 Task: Assign in the project TriumphTech the issue 'Create a new online platform for online dance classes with advanced motion tracking and analysis features' to the sprint 'Epic Excursion'.
Action: Mouse moved to (1016, 196)
Screenshot: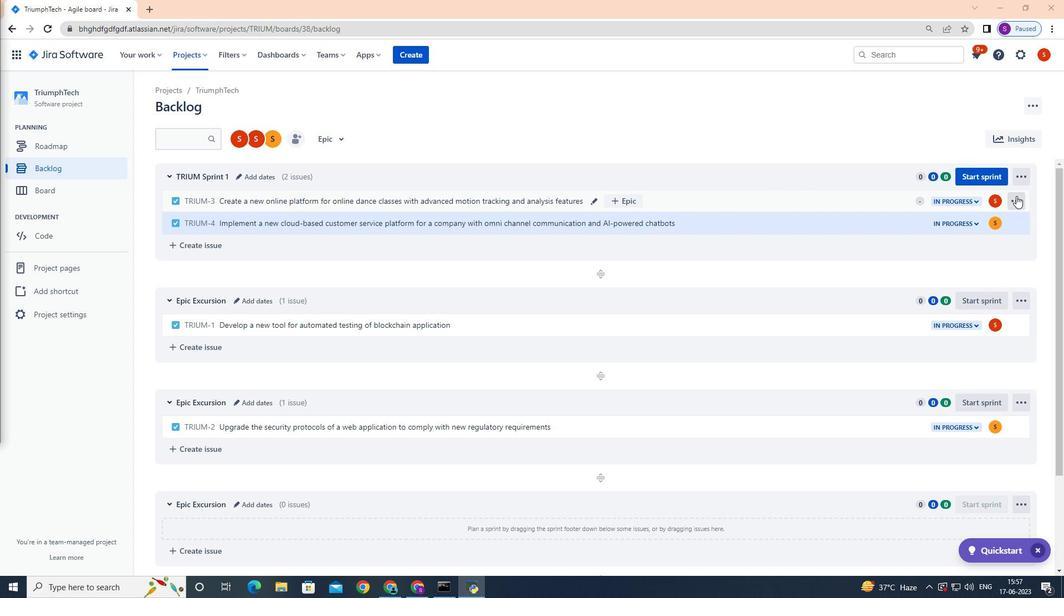 
Action: Mouse pressed left at (1016, 196)
Screenshot: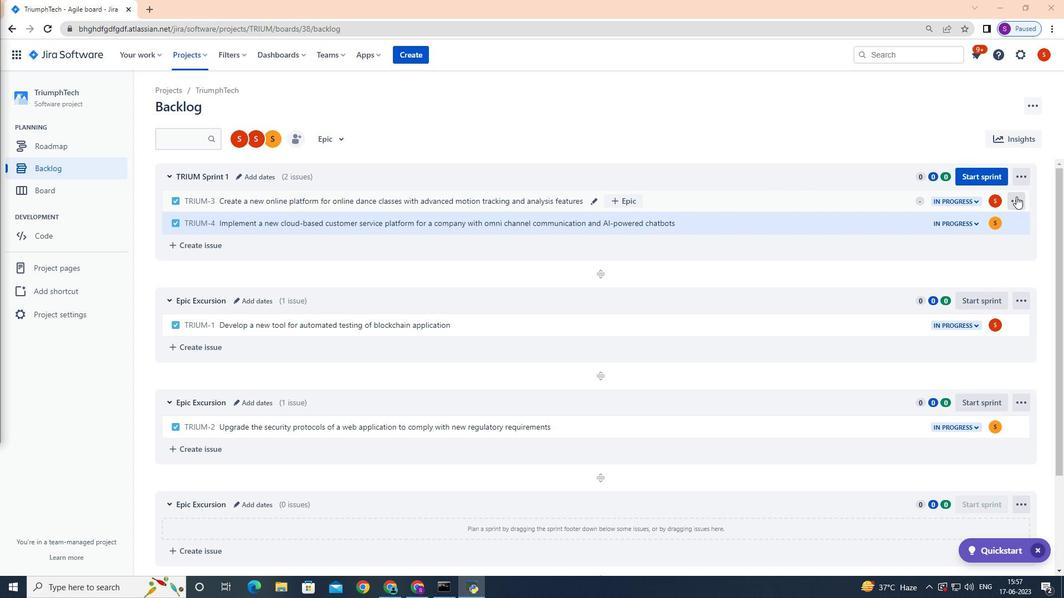 
Action: Mouse moved to (987, 362)
Screenshot: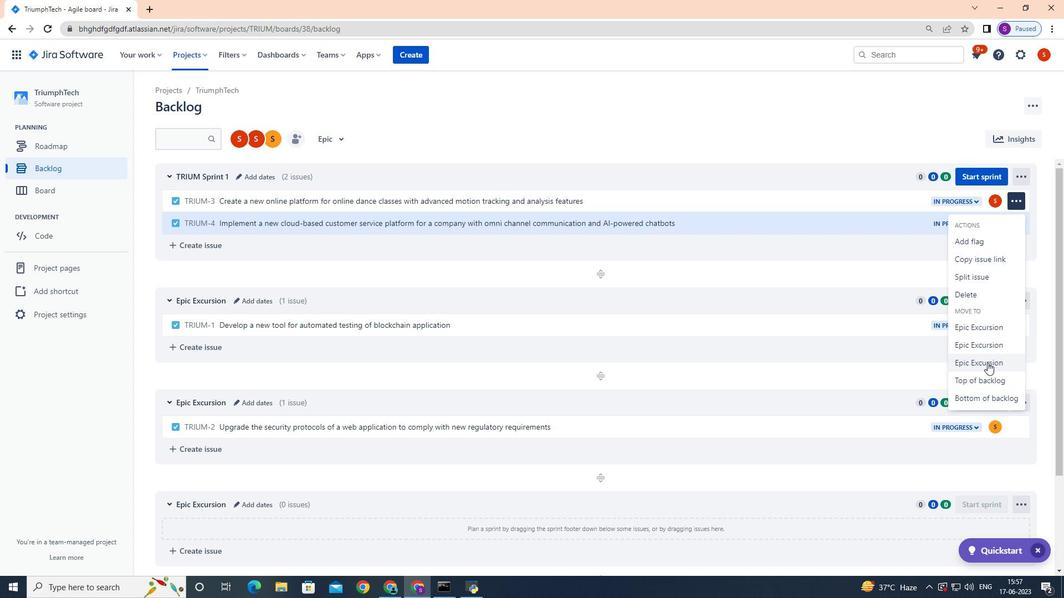 
Action: Mouse pressed left at (987, 362)
Screenshot: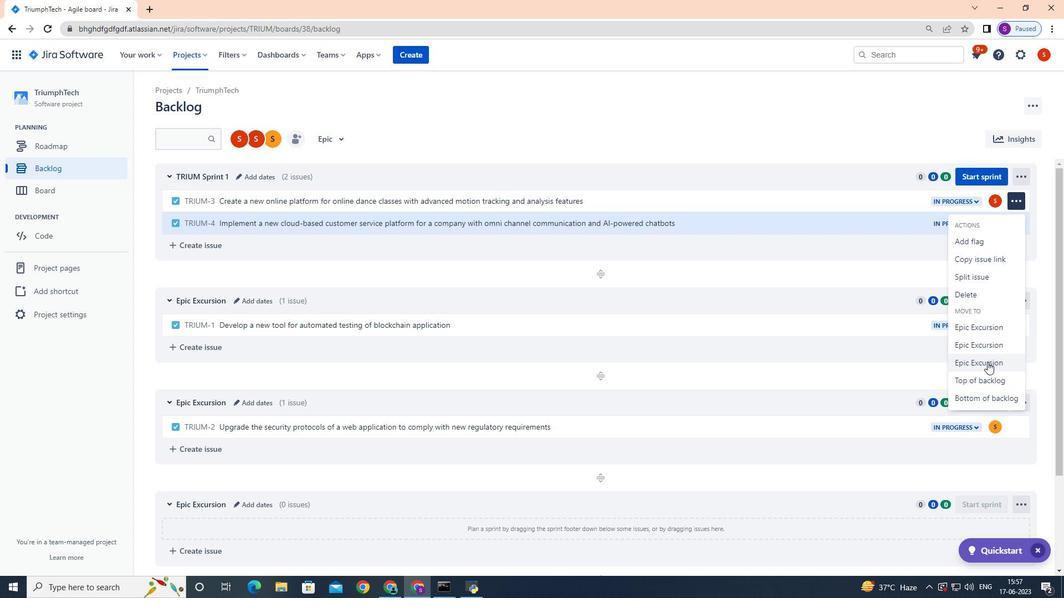 
Action: Mouse moved to (982, 352)
Screenshot: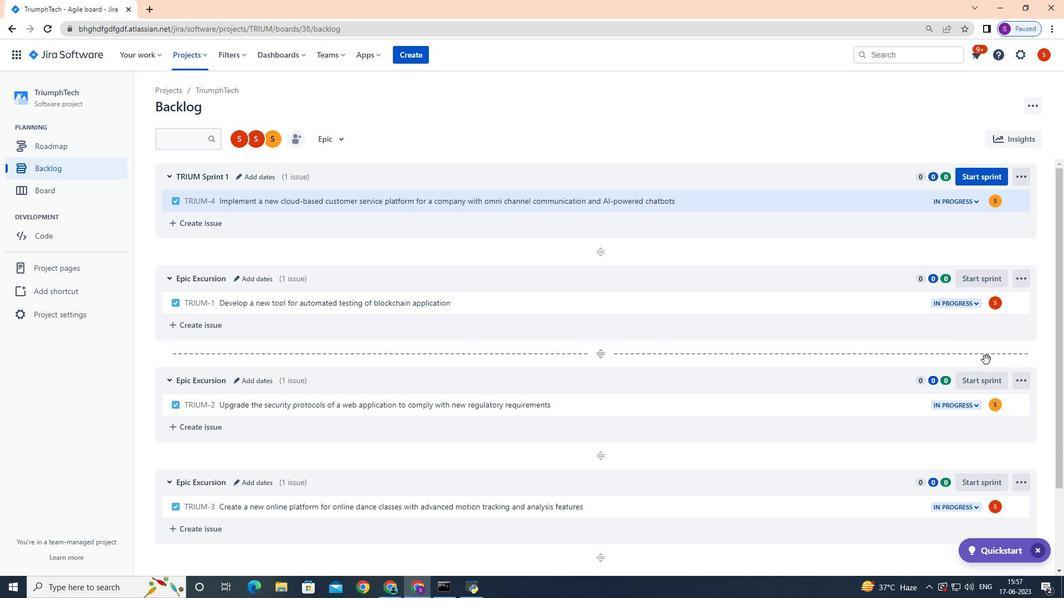 
